 Task: Create a task  Add support for offline mode in the app , assign it to team member softage.7@softage.net in the project TrueNorth and update the status of the task to  At Risk , set the priority of the task to Medium.
Action: Mouse moved to (58, 214)
Screenshot: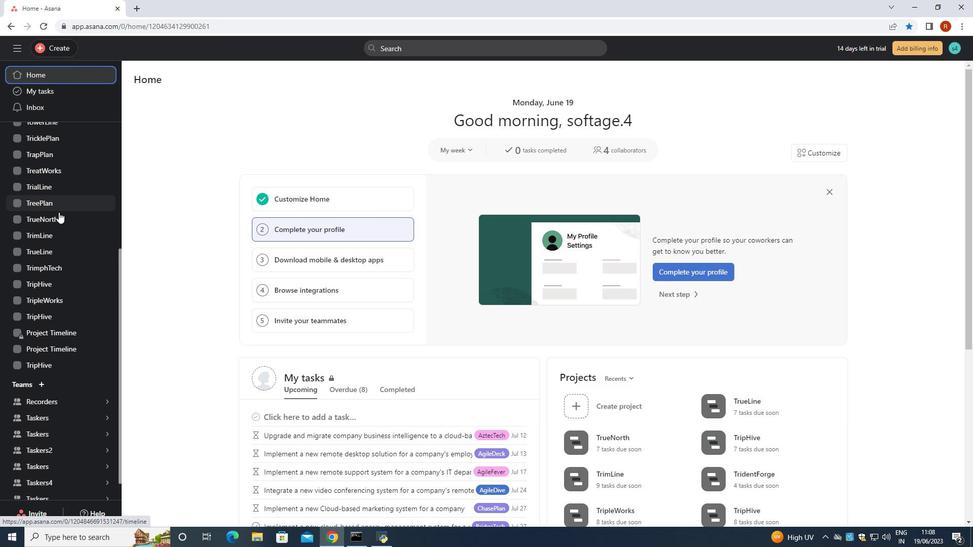 
Action: Mouse pressed left at (58, 214)
Screenshot: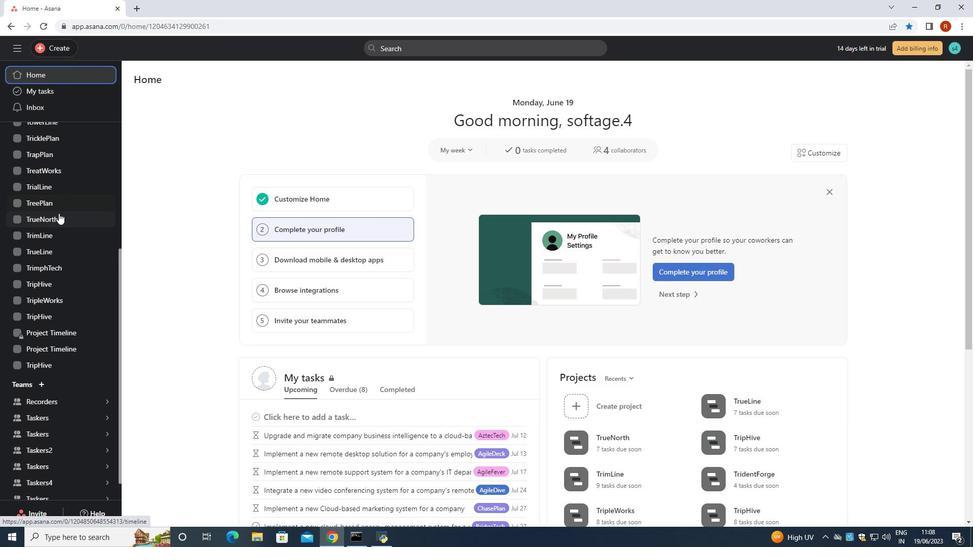 
Action: Mouse moved to (156, 130)
Screenshot: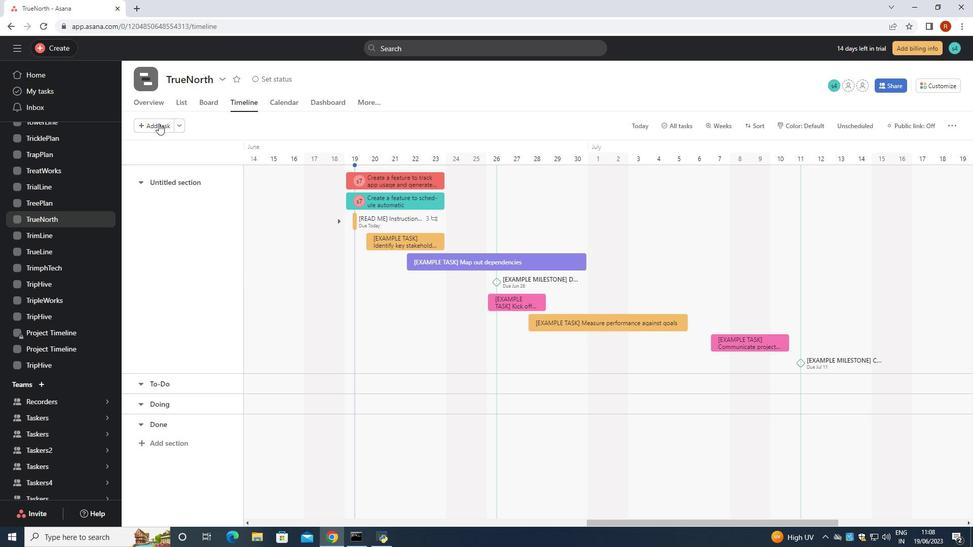 
Action: Mouse pressed left at (156, 130)
Screenshot: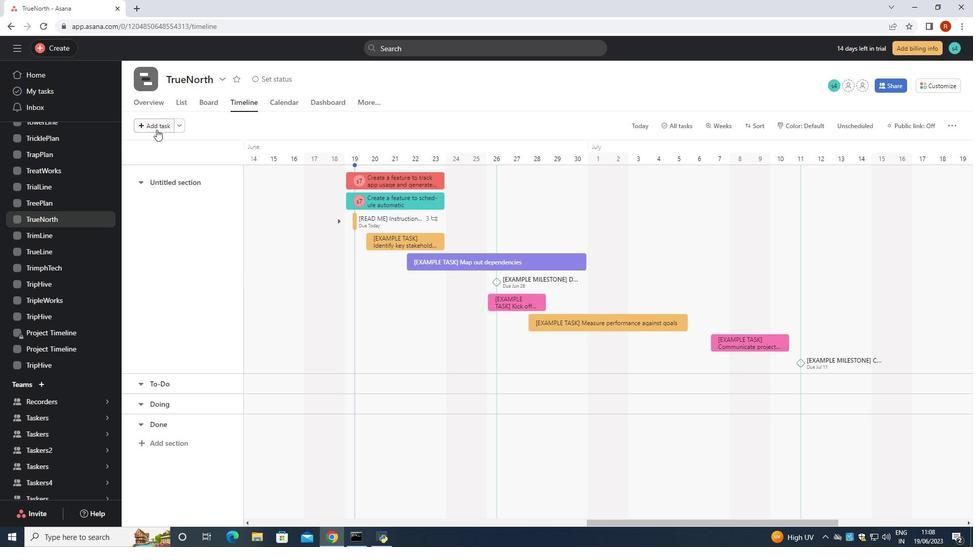 
Action: Mouse moved to (158, 125)
Screenshot: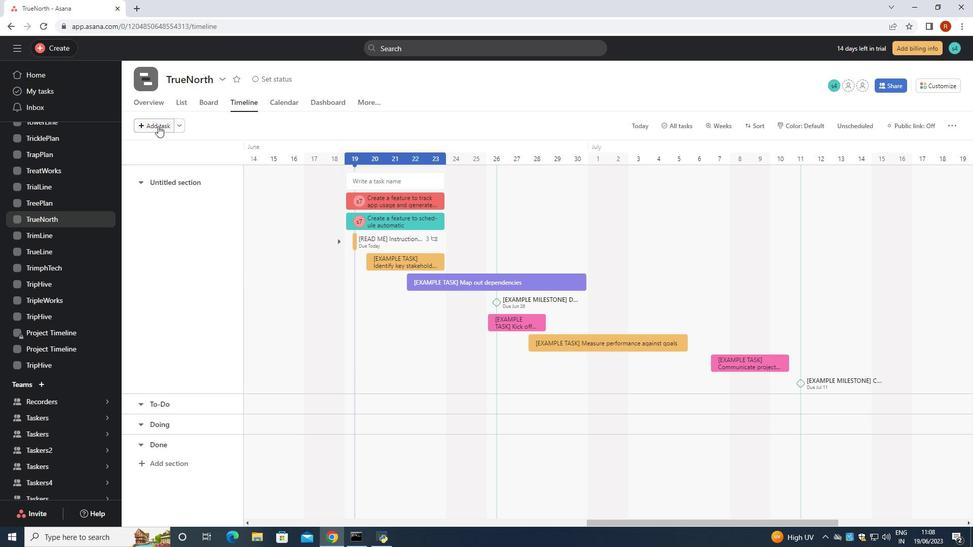
Action: Key pressed <Key.shift>Add<Key.space>support<Key.space>for<Key.space>offline<Key.space>mode<Key.space>inr<Key.backspace>e<Key.space><Key.backspace><Key.backspace><Key.space>the<Key.space>app<Key.space><Key.enter>
Screenshot: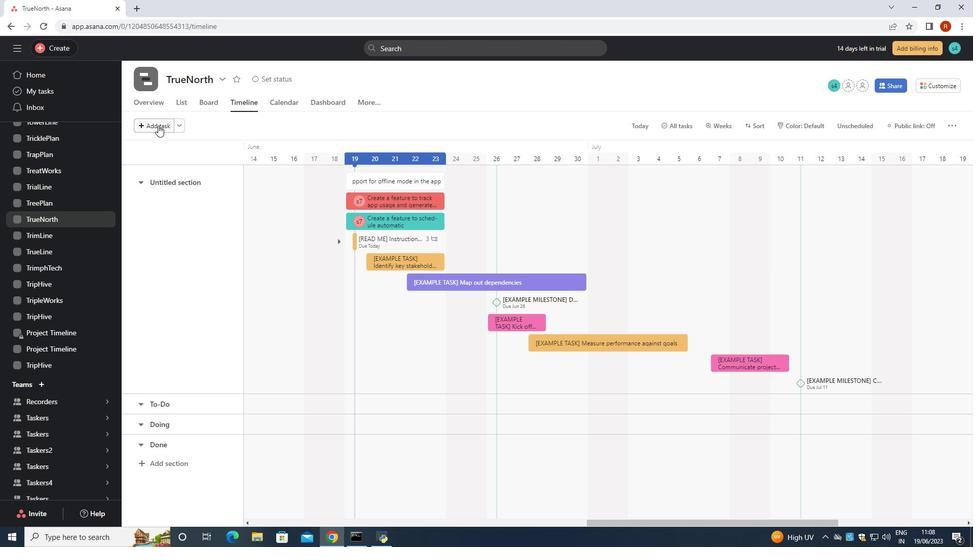 
Action: Mouse moved to (390, 176)
Screenshot: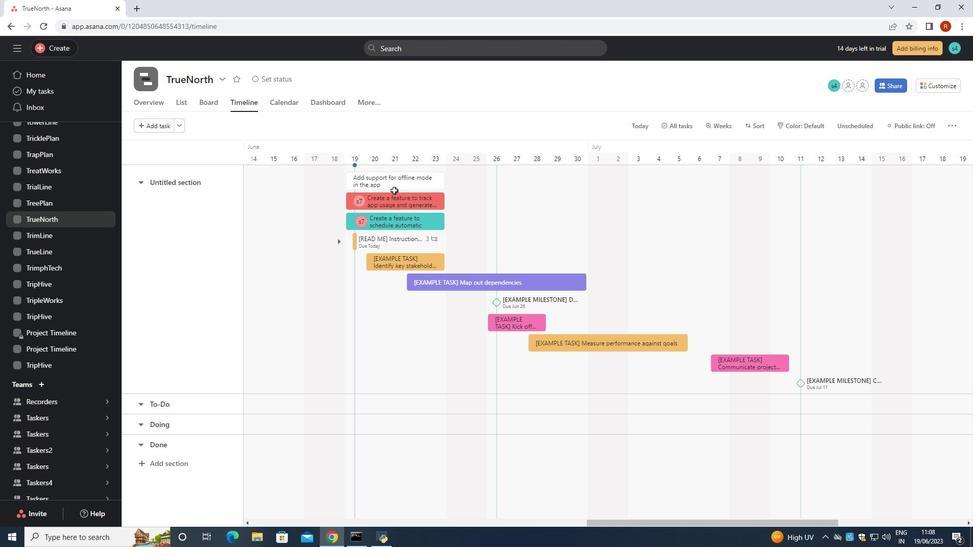 
Action: Mouse pressed left at (390, 176)
Screenshot: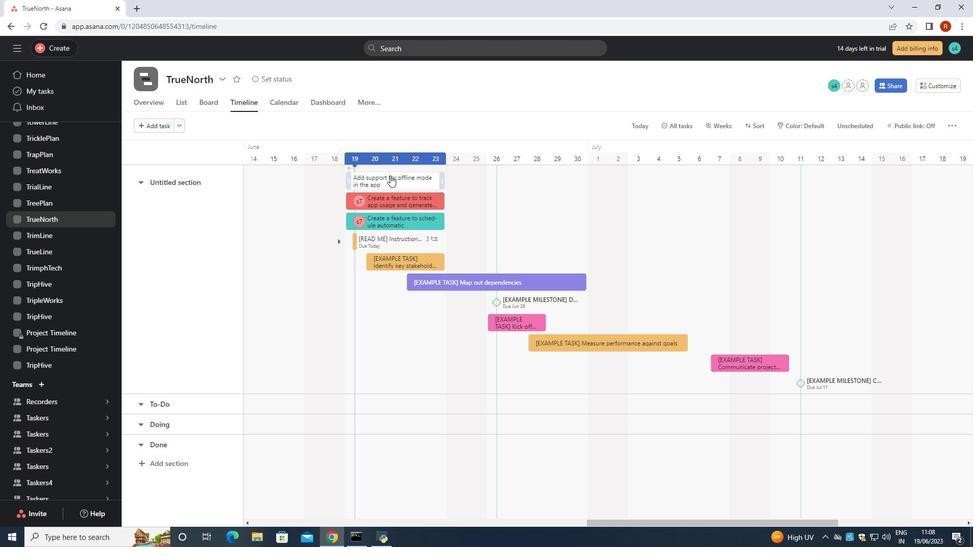 
Action: Mouse moved to (744, 184)
Screenshot: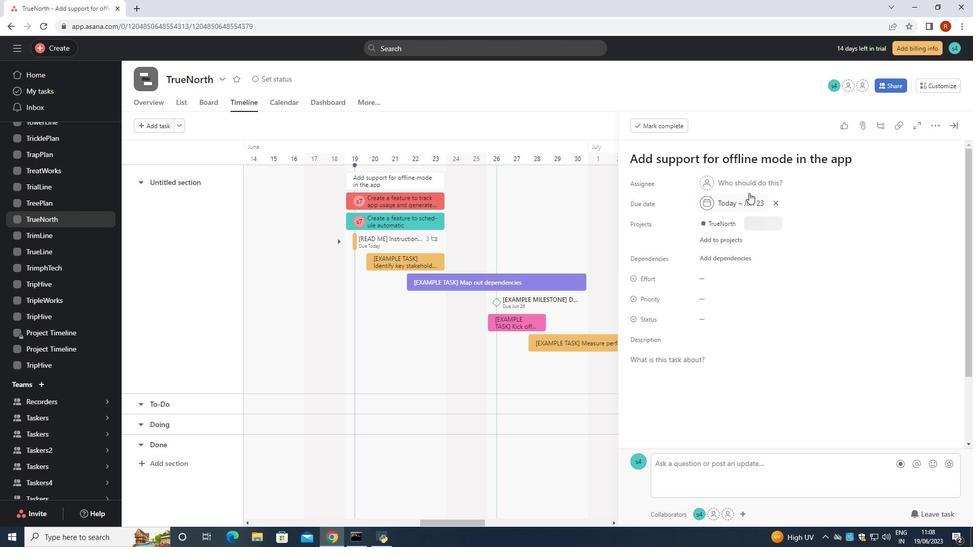 
Action: Mouse pressed left at (744, 184)
Screenshot: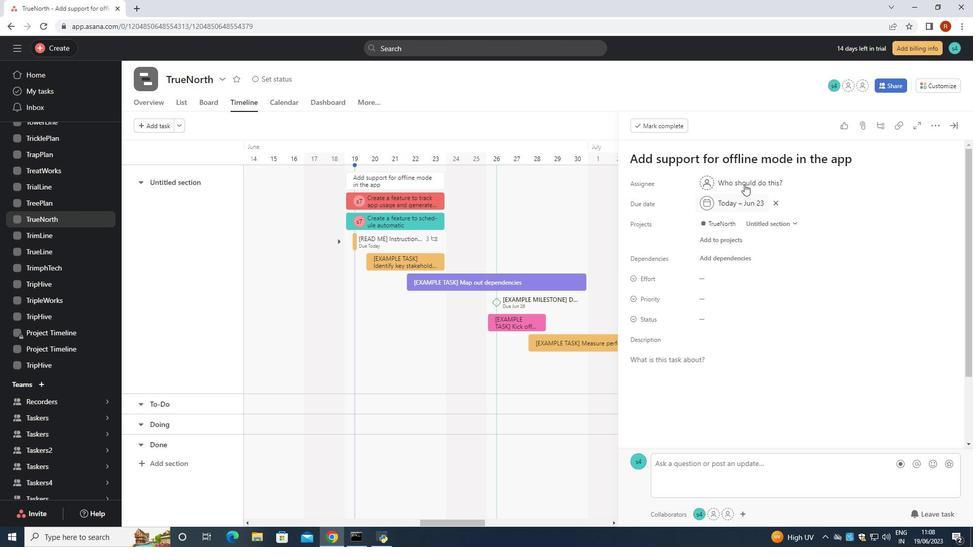 
Action: Mouse moved to (753, 202)
Screenshot: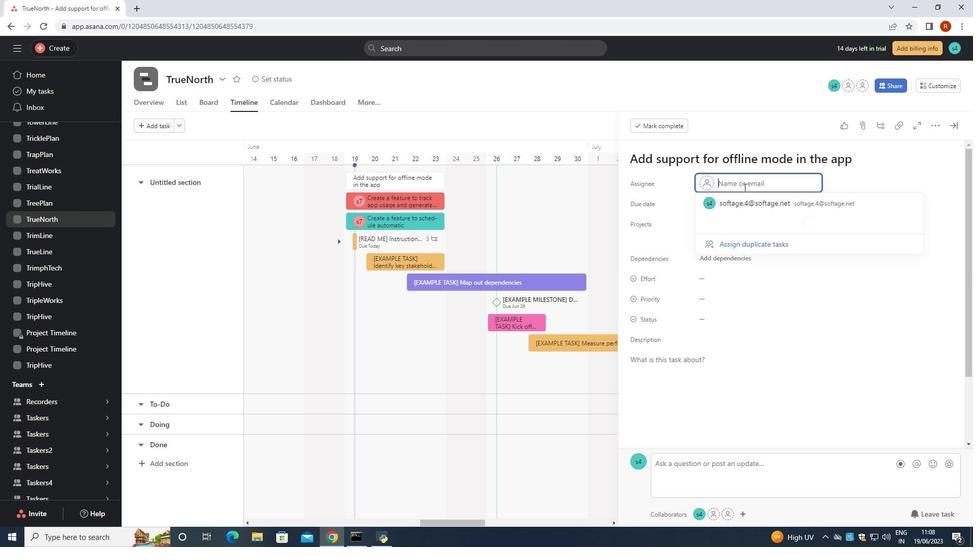 
Action: Key pressed <Key.shift>Sof
Screenshot: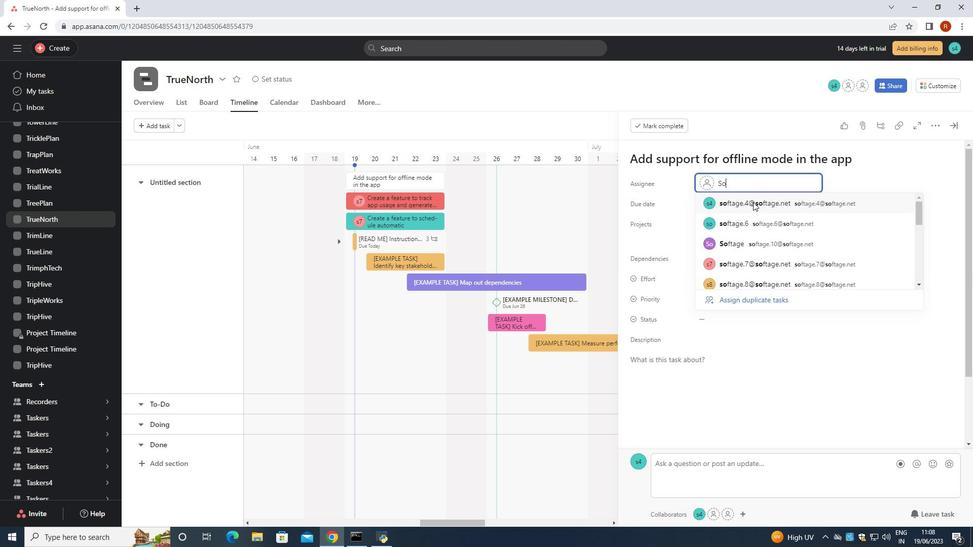 
Action: Mouse moved to (754, 202)
Screenshot: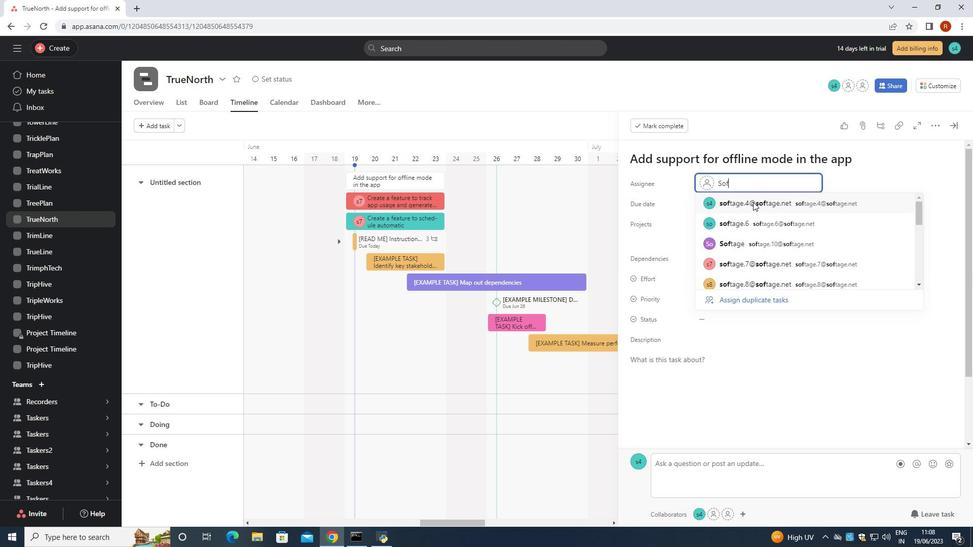 
Action: Key pressed tage<Key.space><Key.backspace>.7<Key.shift>@softage.net
Screenshot: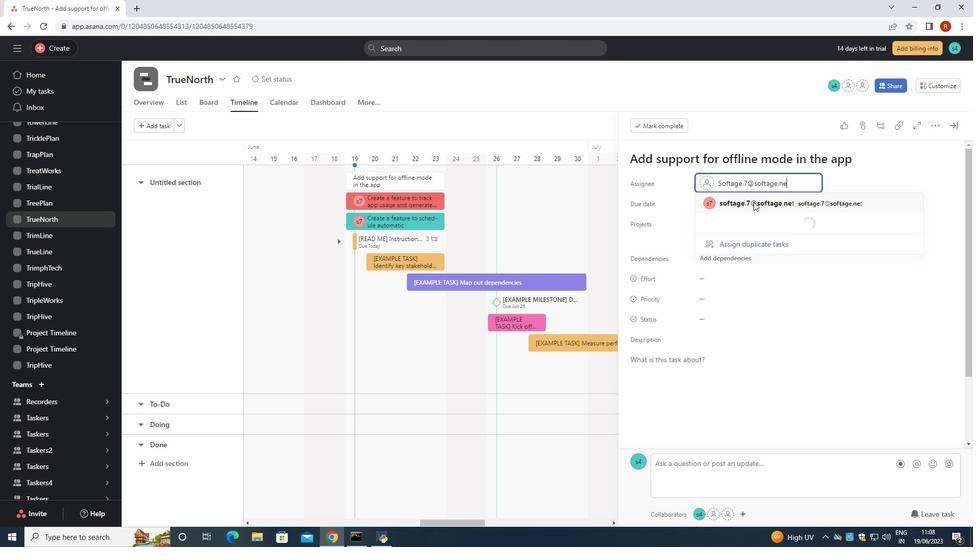
Action: Mouse pressed left at (754, 202)
Screenshot: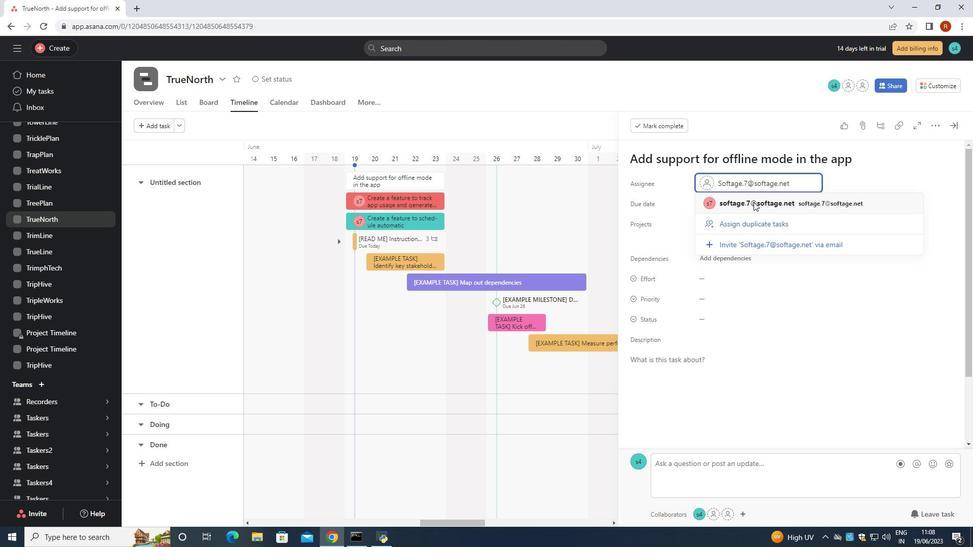
Action: Mouse moved to (770, 203)
Screenshot: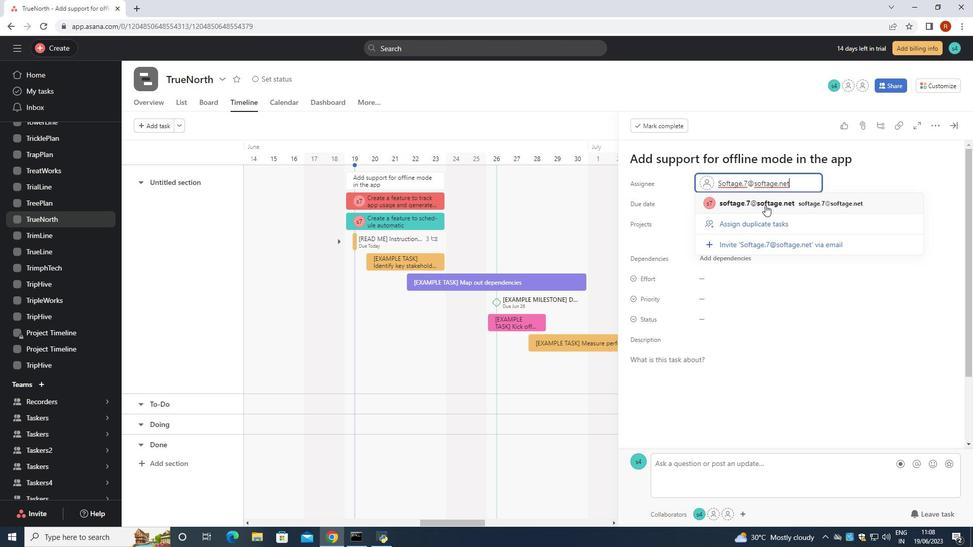
Action: Mouse pressed left at (770, 203)
Screenshot: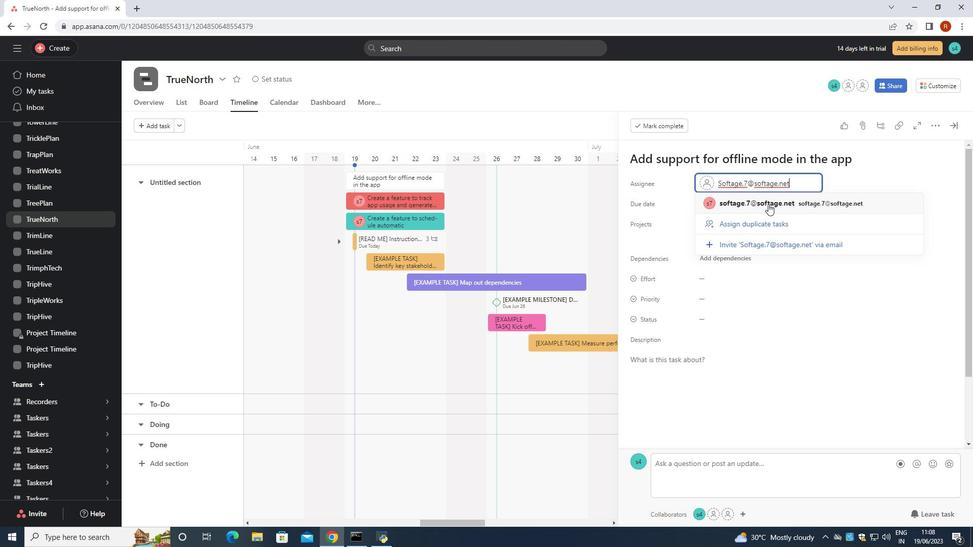 
Action: Mouse moved to (707, 322)
Screenshot: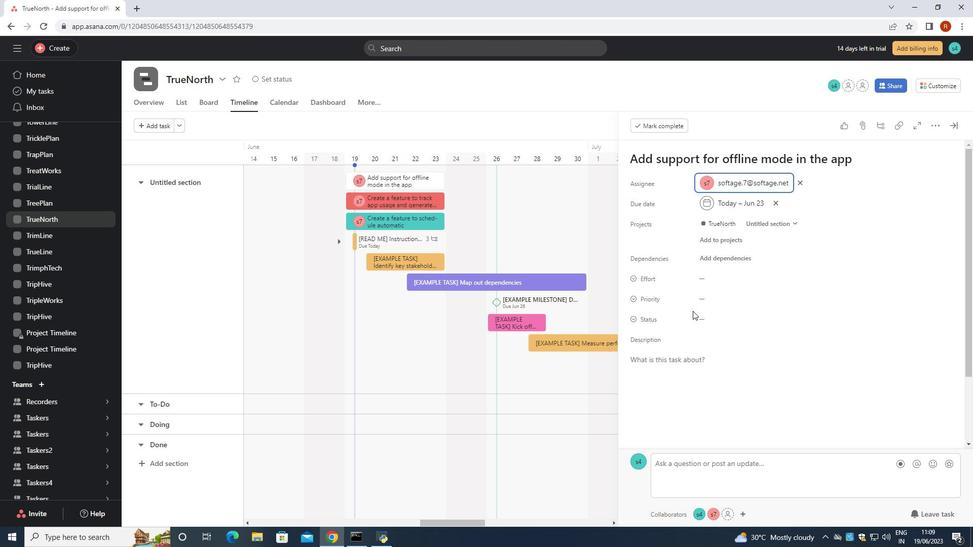 
Action: Mouse pressed left at (707, 322)
Screenshot: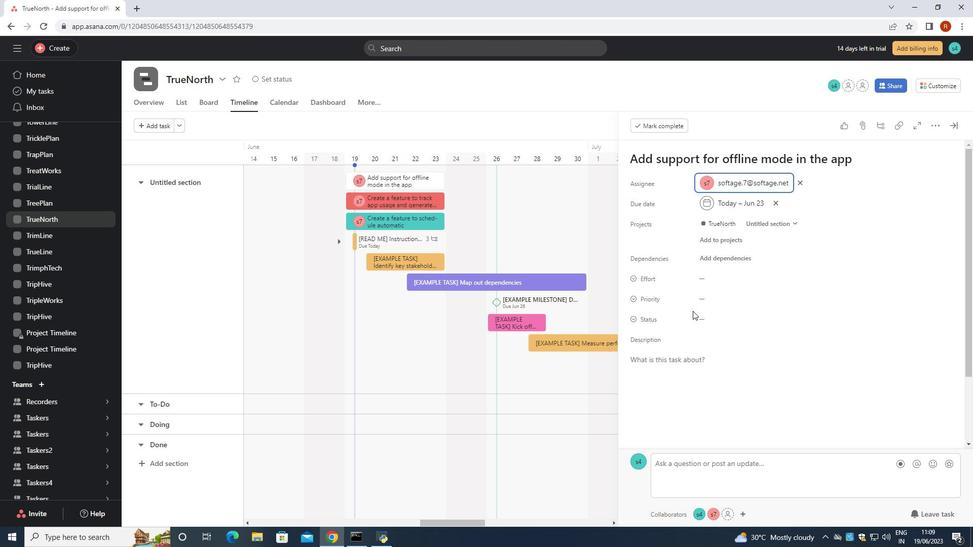 
Action: Mouse moved to (732, 373)
Screenshot: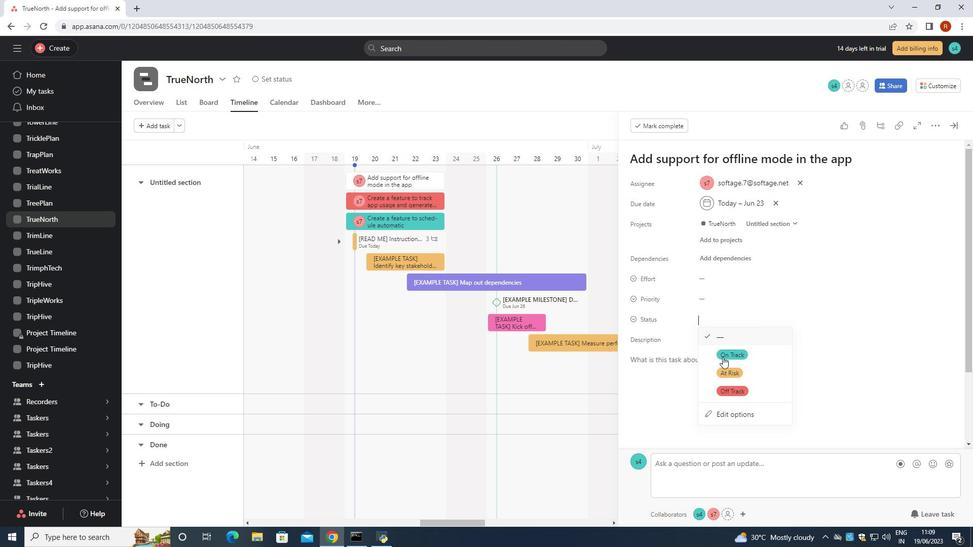 
Action: Mouse pressed left at (732, 373)
Screenshot: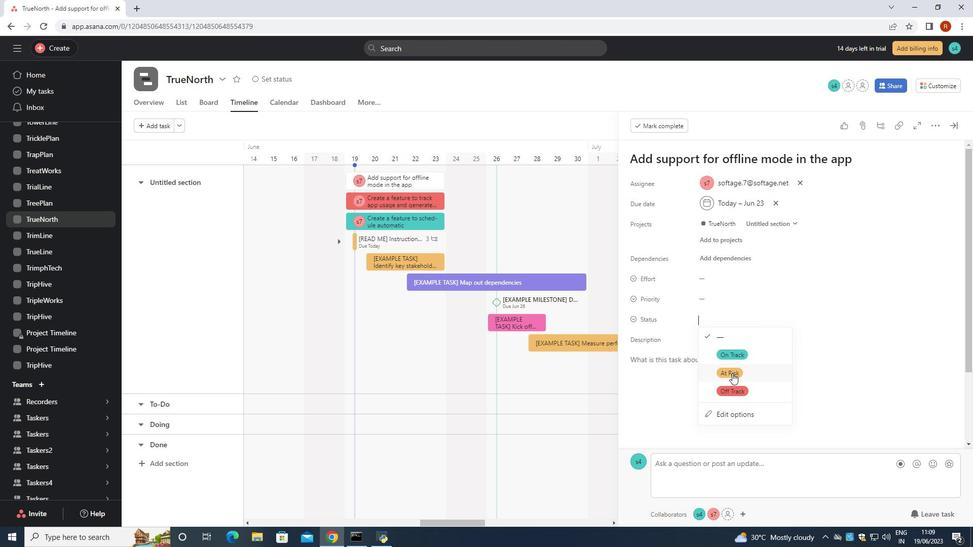 
Action: Mouse moved to (718, 299)
Screenshot: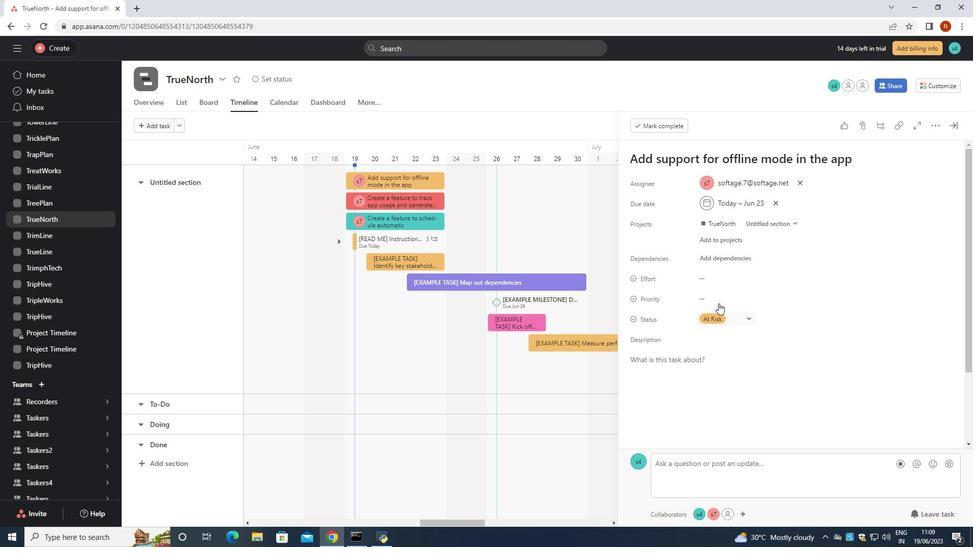 
Action: Mouse pressed left at (718, 299)
Screenshot: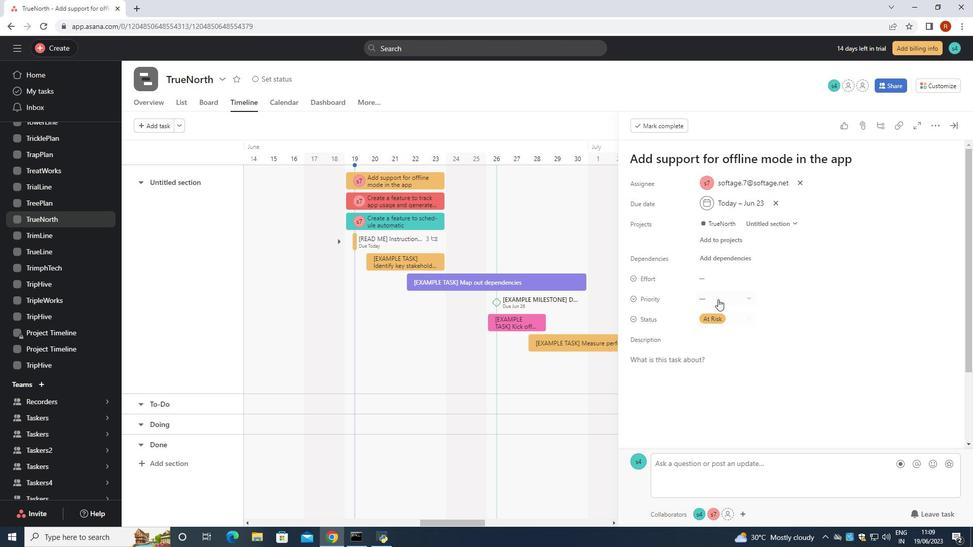 
Action: Mouse moved to (736, 354)
Screenshot: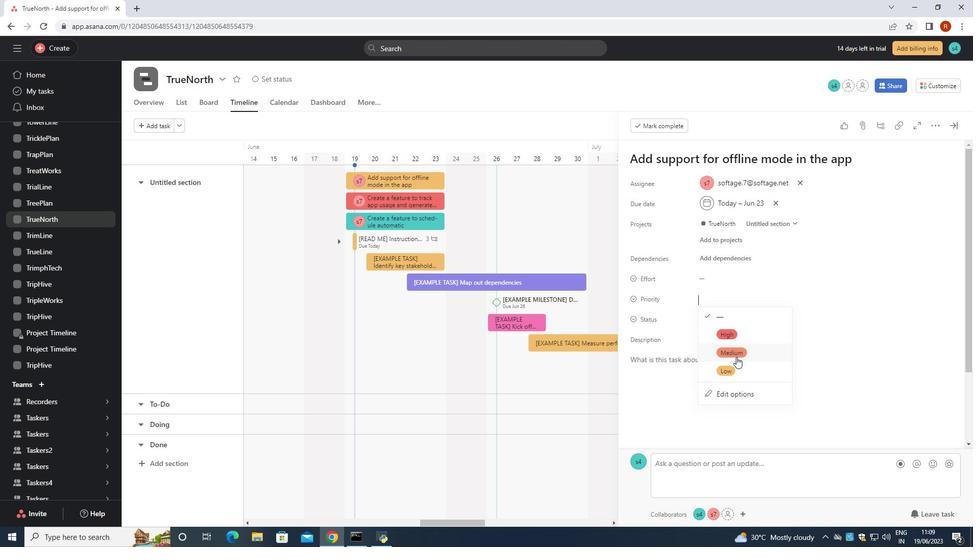 
Action: Mouse pressed left at (736, 354)
Screenshot: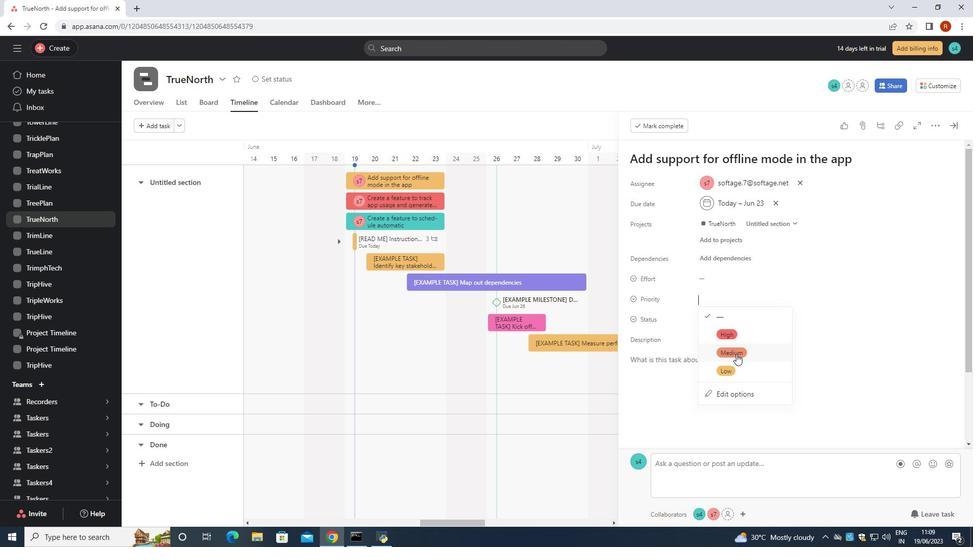 
Action: Mouse moved to (736, 354)
Screenshot: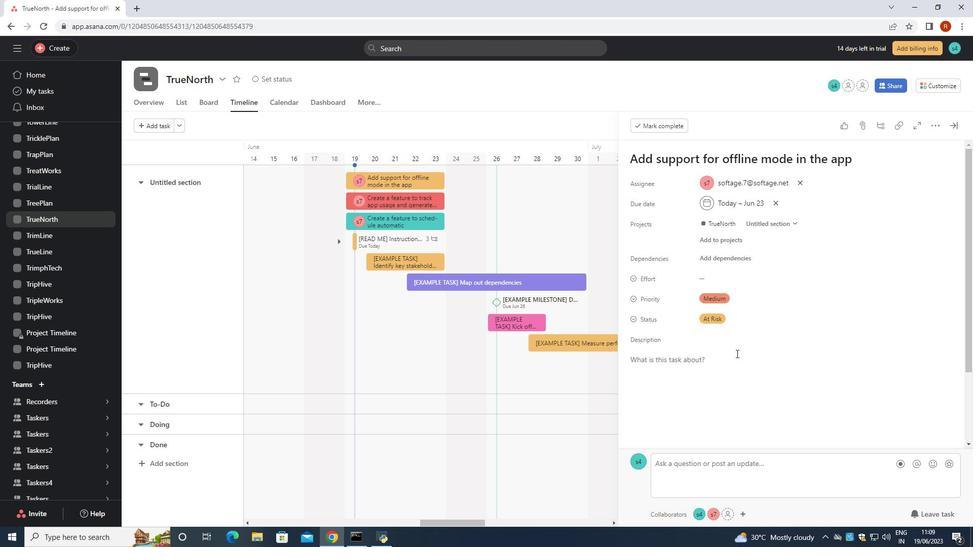 
